 Task: Show all cards active in the last year.
Action: Mouse pressed left at (1155, 79)
Screenshot: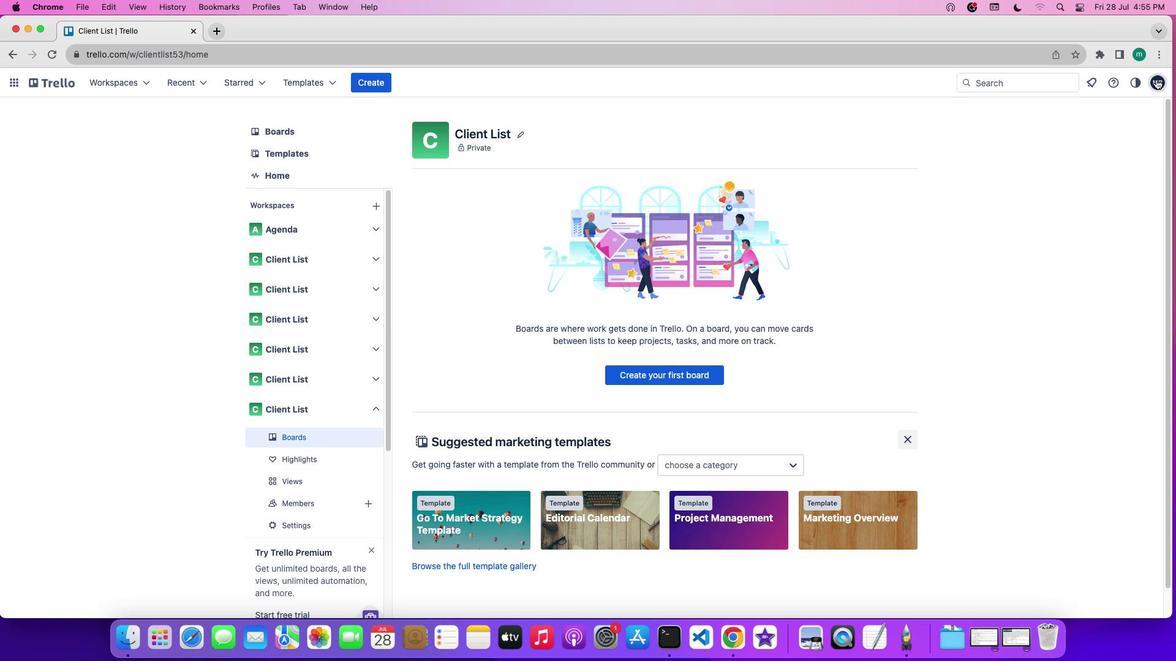 
Action: Mouse moved to (1073, 287)
Screenshot: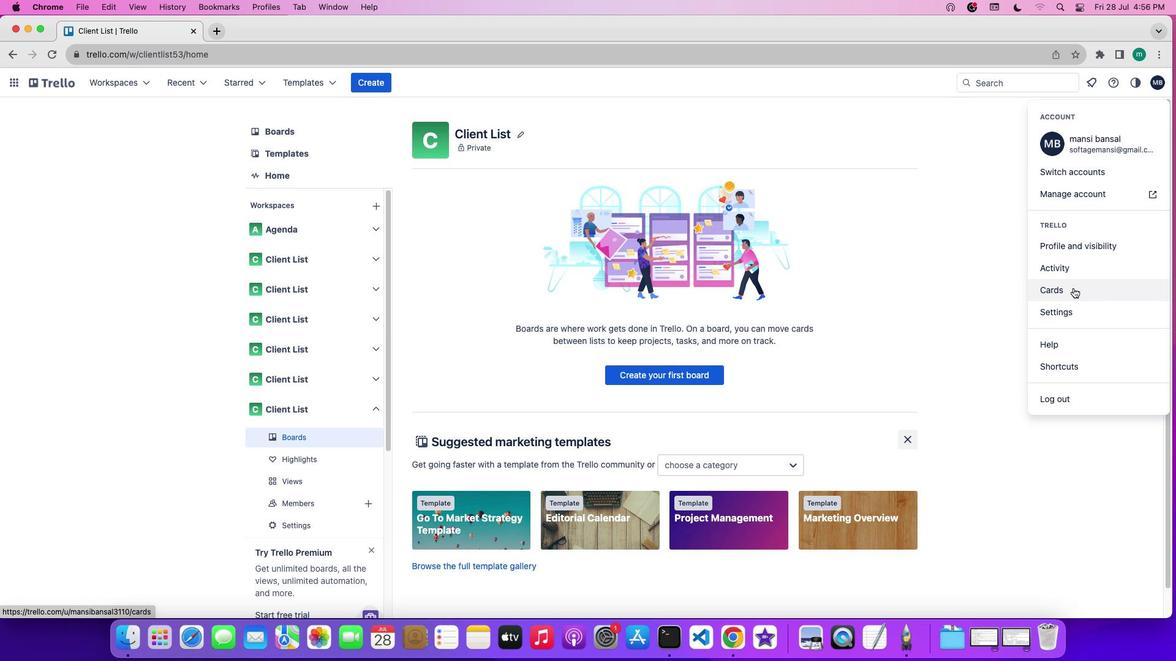 
Action: Mouse pressed left at (1073, 287)
Screenshot: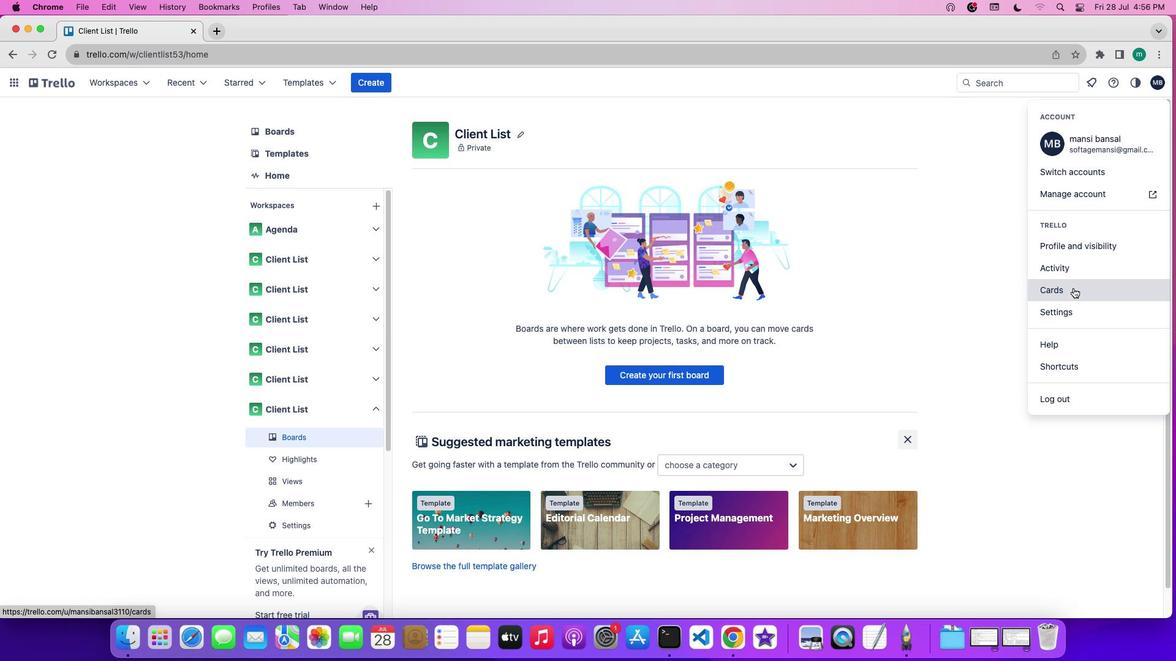 
Action: Mouse moved to (803, 238)
Screenshot: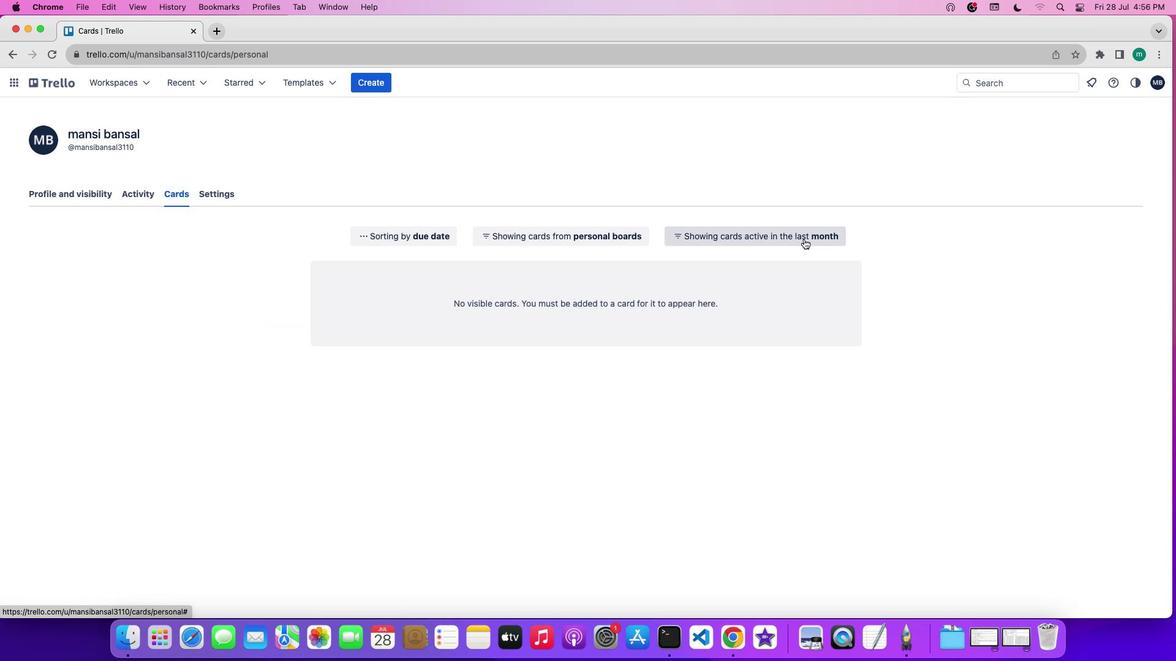 
Action: Mouse pressed left at (803, 238)
Screenshot: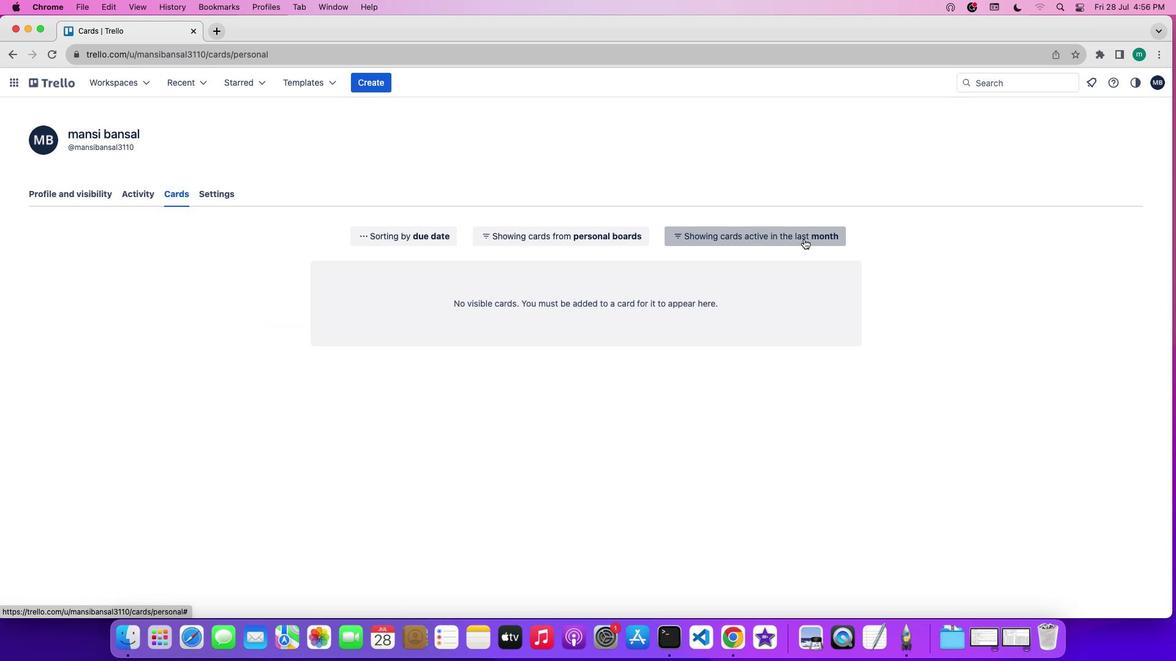 
Action: Mouse moved to (804, 352)
Screenshot: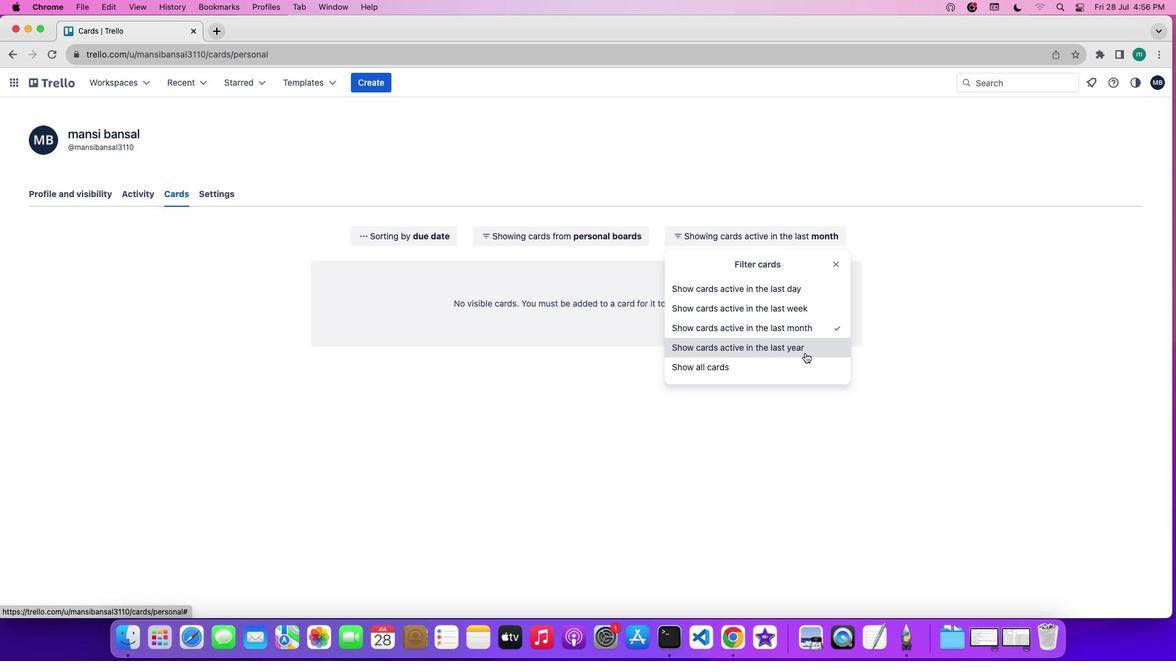 
Action: Mouse pressed left at (804, 352)
Screenshot: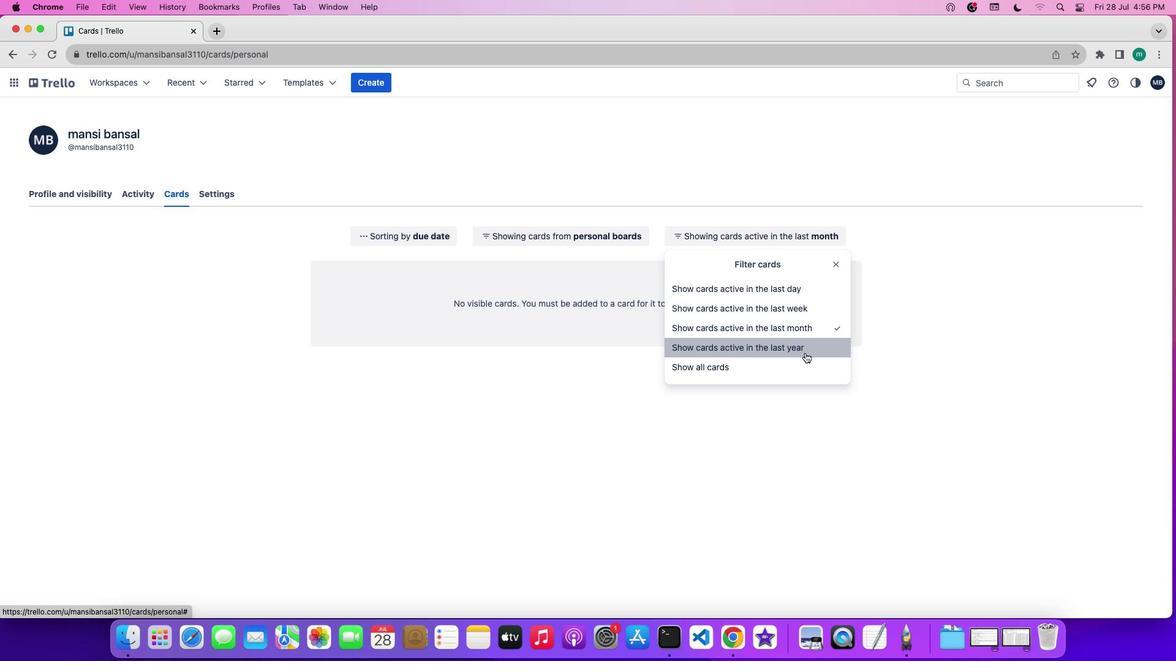 
